 Task: Make in the project ArchTech a sprint 'Service Discovery Sprint'. Create in the project ArchTech a sprint 'Service Discovery Sprint'. Add in the project ArchTech a sprint 'Service Discovery Sprint'
Action: Mouse moved to (170, 45)
Screenshot: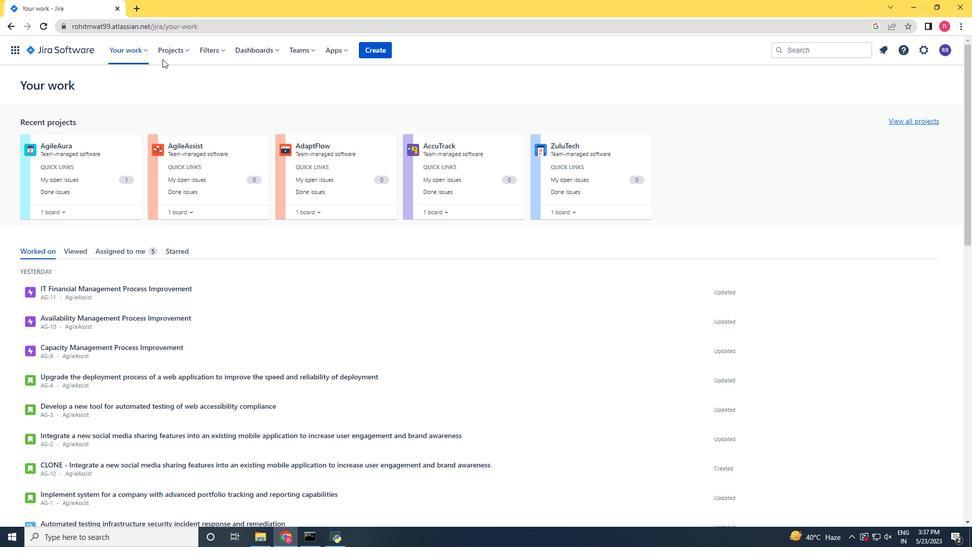 
Action: Mouse pressed left at (170, 45)
Screenshot: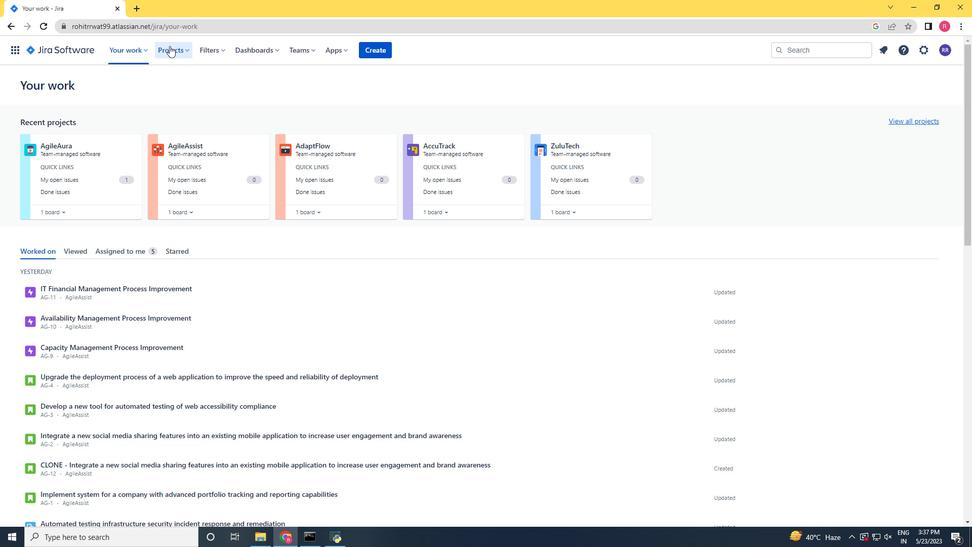 
Action: Mouse moved to (214, 104)
Screenshot: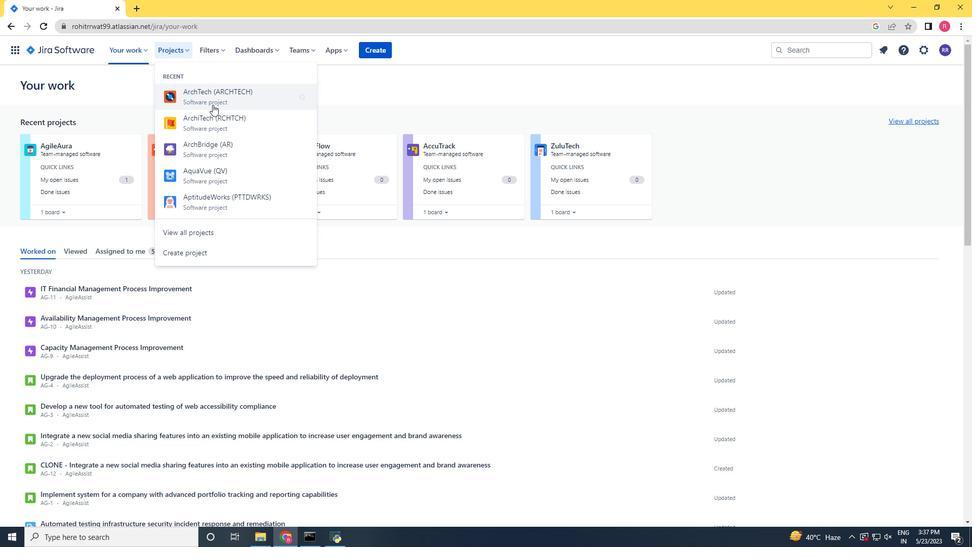 
Action: Mouse pressed left at (214, 104)
Screenshot: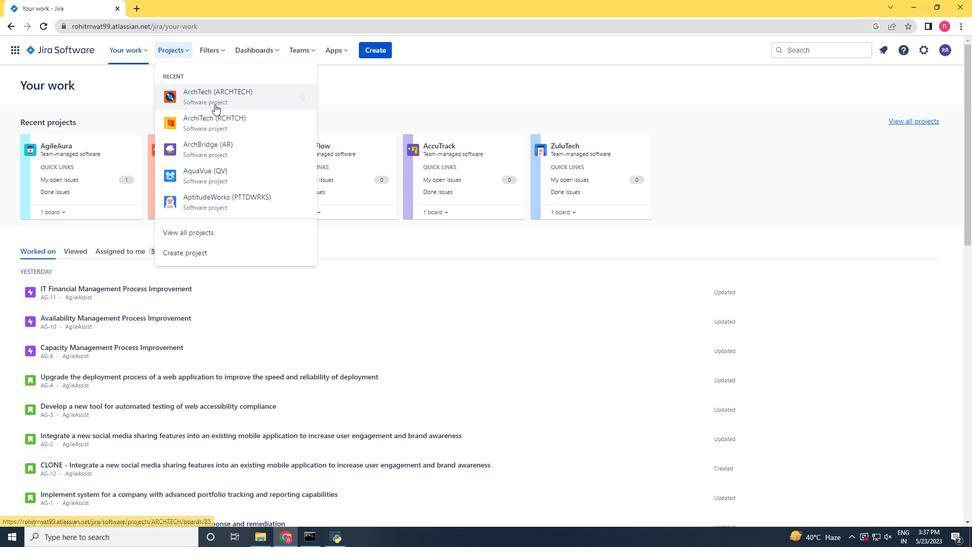 
Action: Mouse moved to (67, 155)
Screenshot: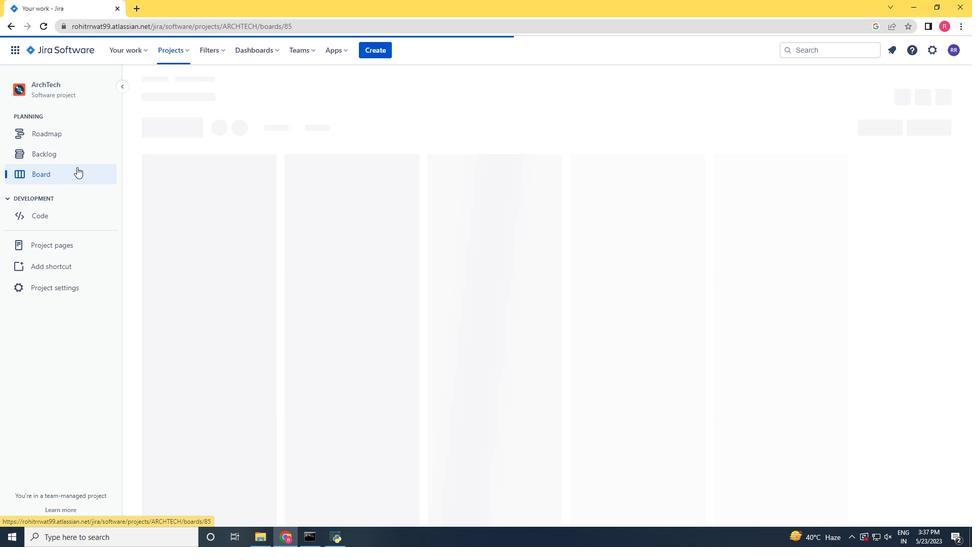 
Action: Mouse pressed left at (67, 155)
Screenshot: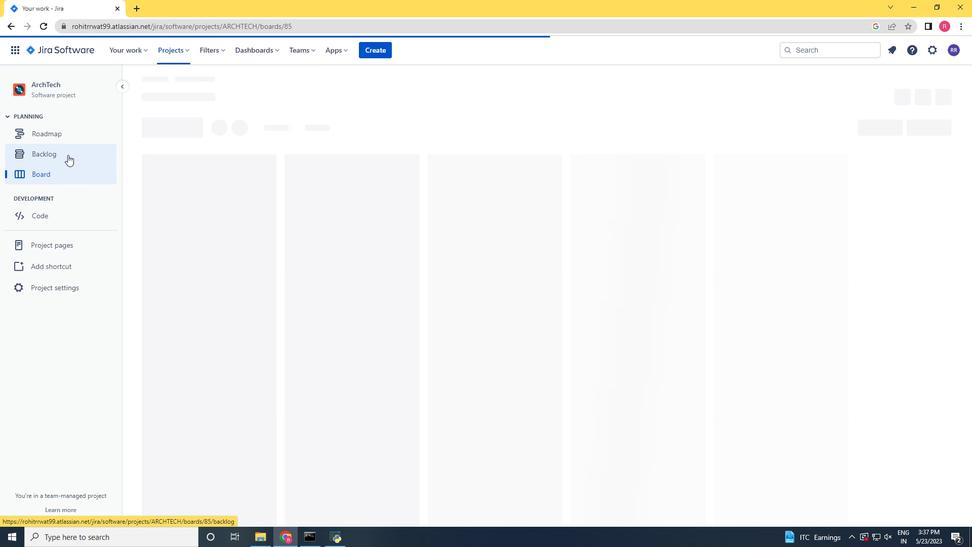 
Action: Mouse moved to (224, 160)
Screenshot: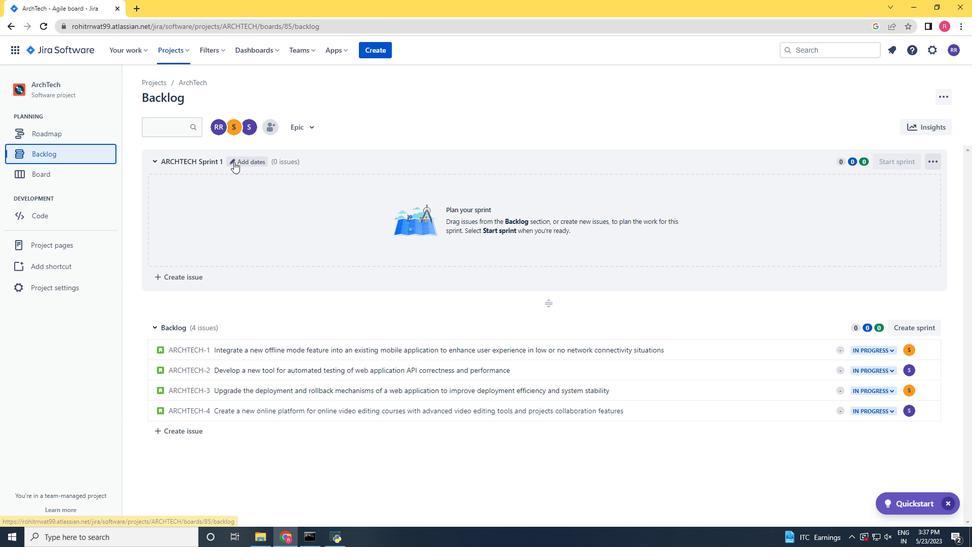 
Action: Mouse pressed left at (224, 160)
Screenshot: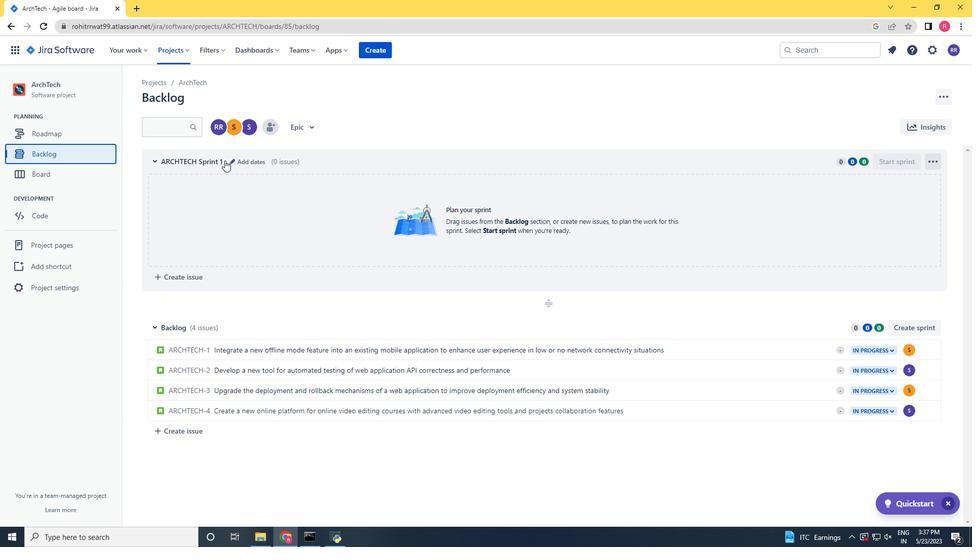 
Action: Mouse moved to (232, 160)
Screenshot: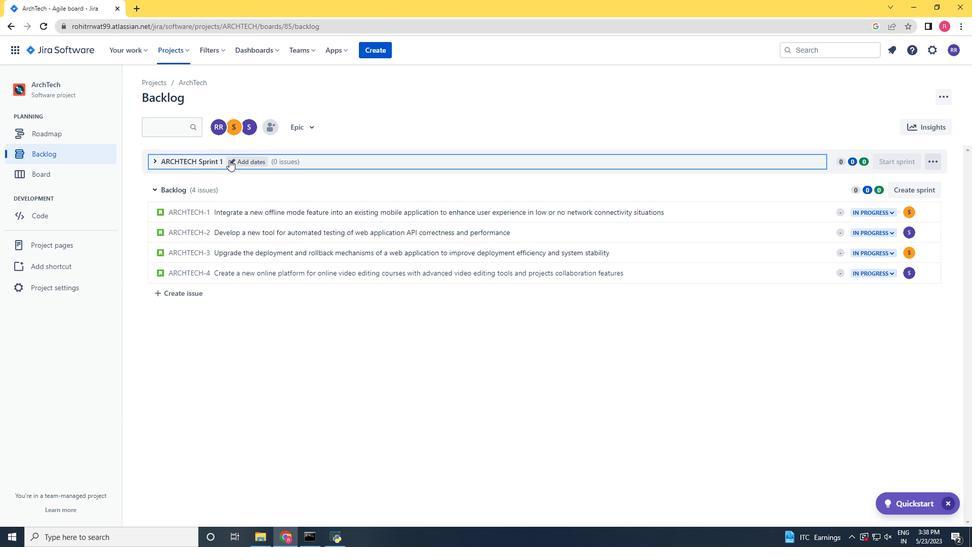 
Action: Mouse pressed left at (232, 160)
Screenshot: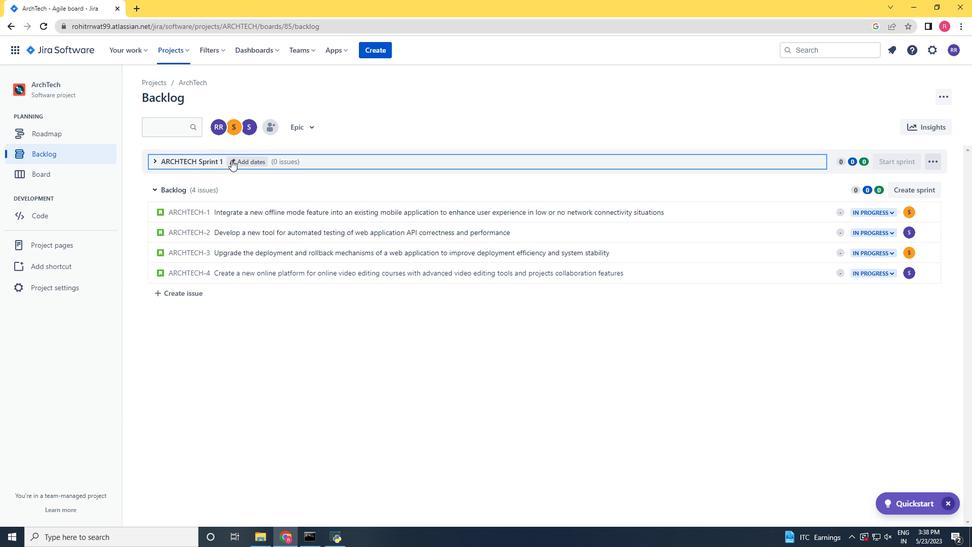 
Action: Mouse moved to (127, 0)
Screenshot: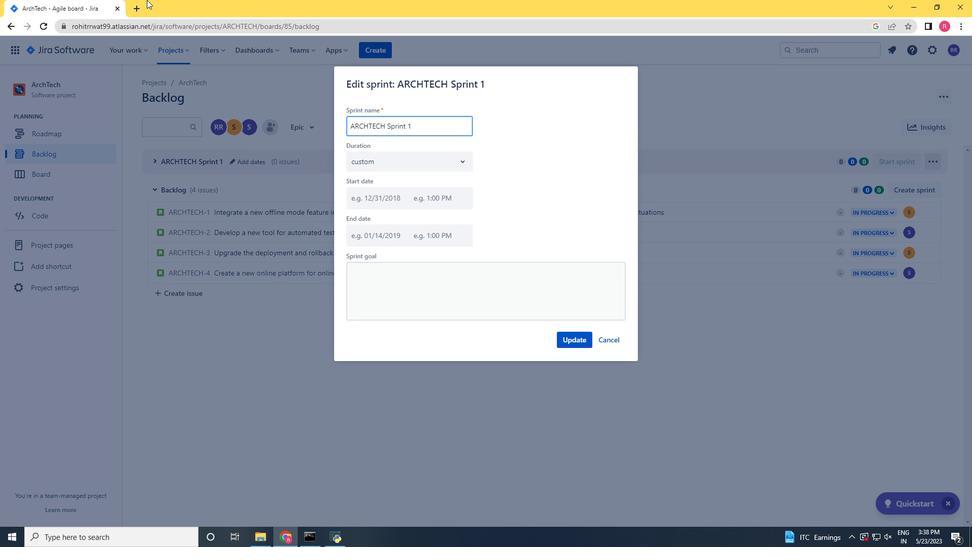 
Action: Key pressed <Key.backspace><Key.backspace><Key.backspace><Key.backspace><Key.backspace><Key.backspace><Key.backspace><Key.backspace><Key.backspace><Key.backspace><Key.backspace><Key.backspace><Key.backspace><Key.backspace><Key.backspace><Key.backspace><Key.backspace><Key.backspace><Key.backspace><Key.backspace><Key.backspace><Key.backspace><Key.backspace><Key.backspace><Key.backspace><Key.backspace><Key.backspace><Key.backspace><Key.backspace><Key.backspace><Key.backspace><Key.backspace><Key.backspace><Key.backspace><Key.backspace><Key.backspace><Key.backspace><Key.backspace><Key.backspace><Key.backspace><Key.backspace><Key.backspace><Key.backspace><Key.backspace><Key.backspace><Key.backspace><Key.backspace><Key.backspace><Key.shift><Key.shift><Key.shift>Service<Key.space><Key.shift><Key.shift><Key.shift><Key.shift><Key.shift><Key.shift><Key.shift><Key.shift><Key.shift><Key.shift><Key.shift>Discoc<Key.backspace>very<Key.space><Key.shift>Sprint<Key.enter>
Screenshot: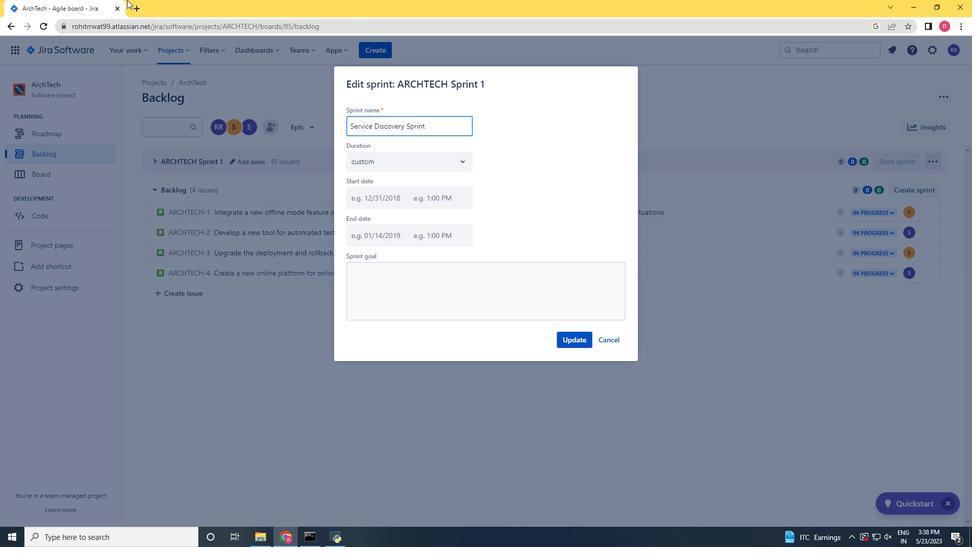 
Action: Mouse moved to (911, 196)
Screenshot: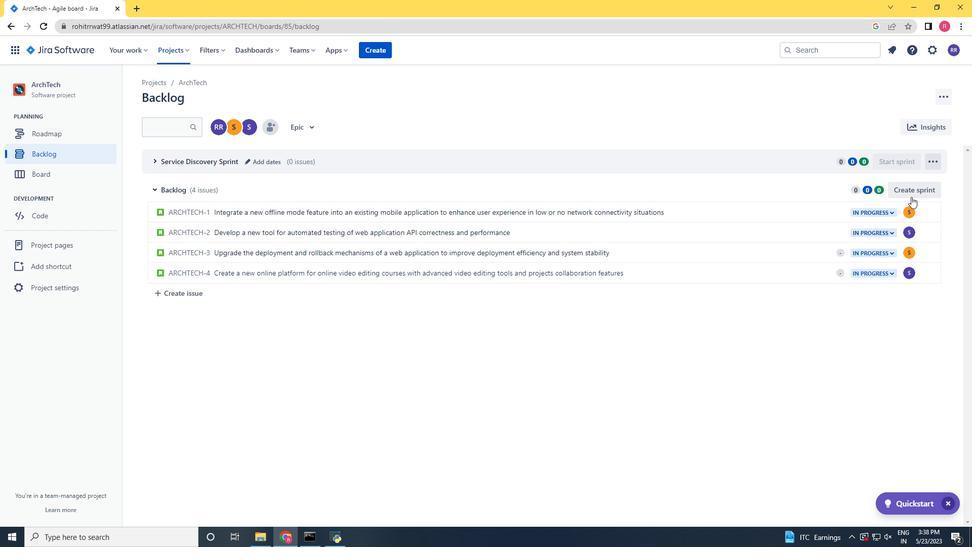 
Action: Mouse pressed left at (911, 196)
Screenshot: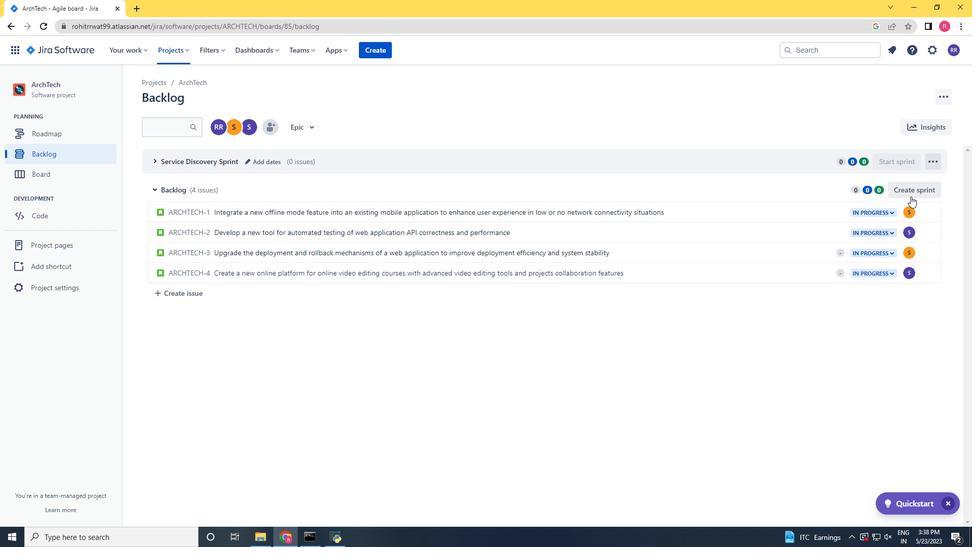 
Action: Mouse moved to (249, 191)
Screenshot: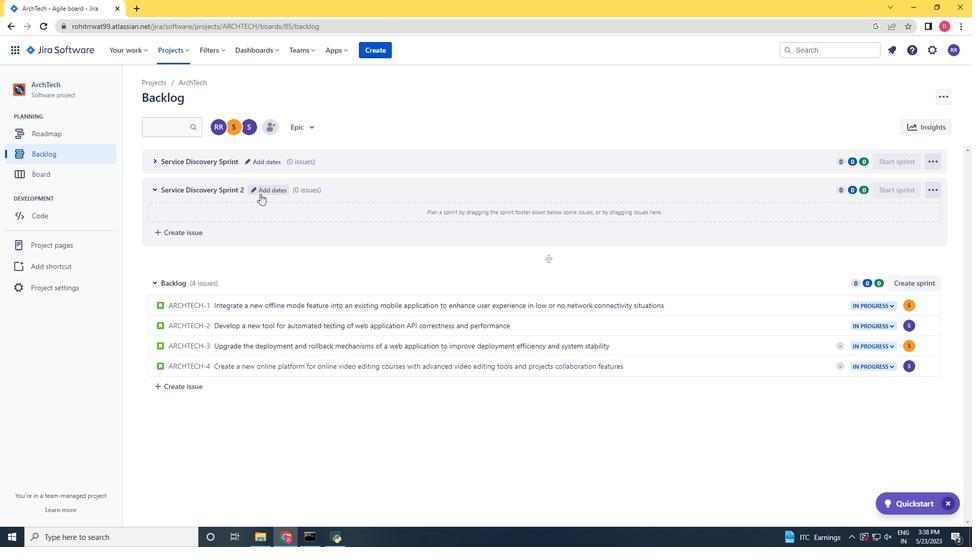 
Action: Mouse pressed left at (249, 191)
Screenshot: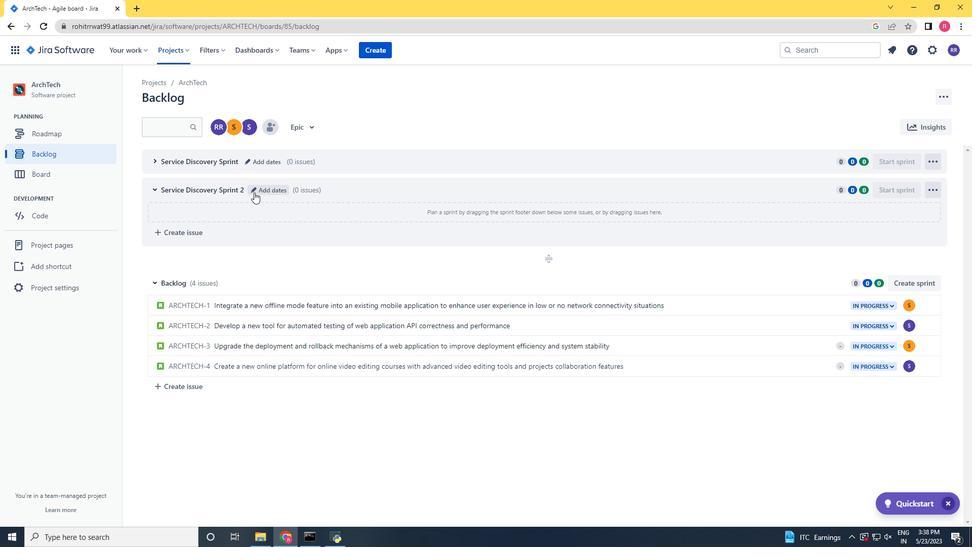 
Action: Key pressed <Key.backspace><Key.backspace><Key.backspace><Key.backspace><Key.backspace><Key.backspace><Key.backspace><Key.backspace><Key.backspace><Key.backspace><Key.backspace><Key.backspace><Key.backspace><Key.backspace><Key.backspace><Key.backspace><Key.backspace><Key.backspace><Key.backspace><Key.backspace><Key.backspace><Key.backspace><Key.backspace><Key.backspace><Key.backspace><Key.backspace><Key.backspace><Key.backspace><Key.backspace><Key.backspace><Key.backspace><Key.backspace><Key.backspace><Key.backspace><Key.backspace><Key.backspace><Key.backspace><Key.backspace><Key.backspace><Key.backspace><Key.shift>Service<Key.space><Key.shift>de<Key.backspace><Key.backspace><Key.shift>De<Key.backspace>iscovery<Key.space><Key.shift>Sprint<Key.enter><Key.enter>
Screenshot: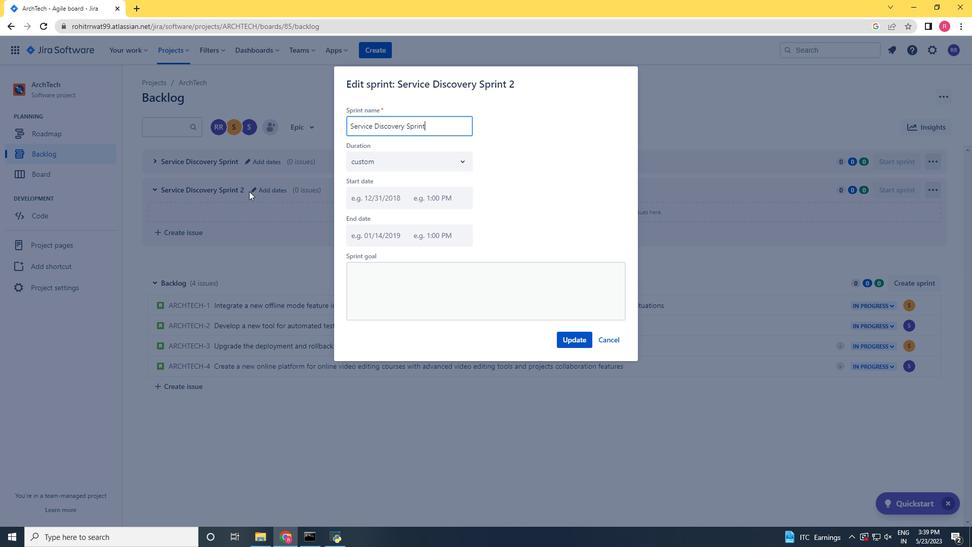 
Action: Mouse moved to (897, 283)
Screenshot: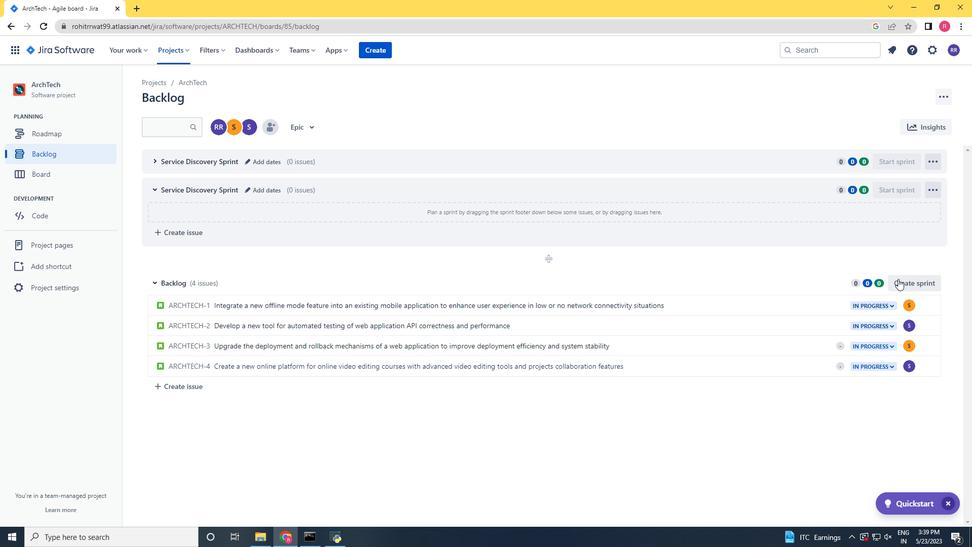 
Action: Mouse pressed left at (897, 283)
Screenshot: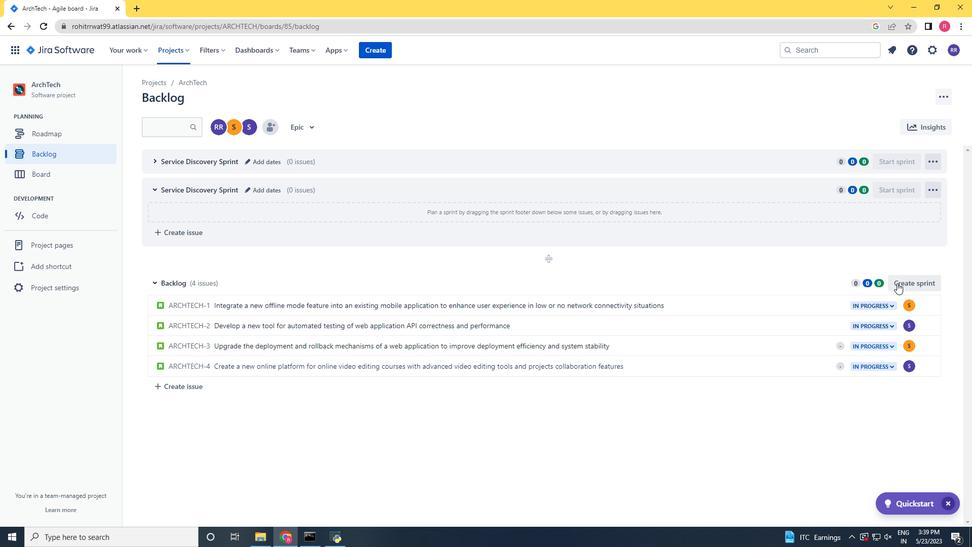 
Action: Mouse moved to (253, 287)
Screenshot: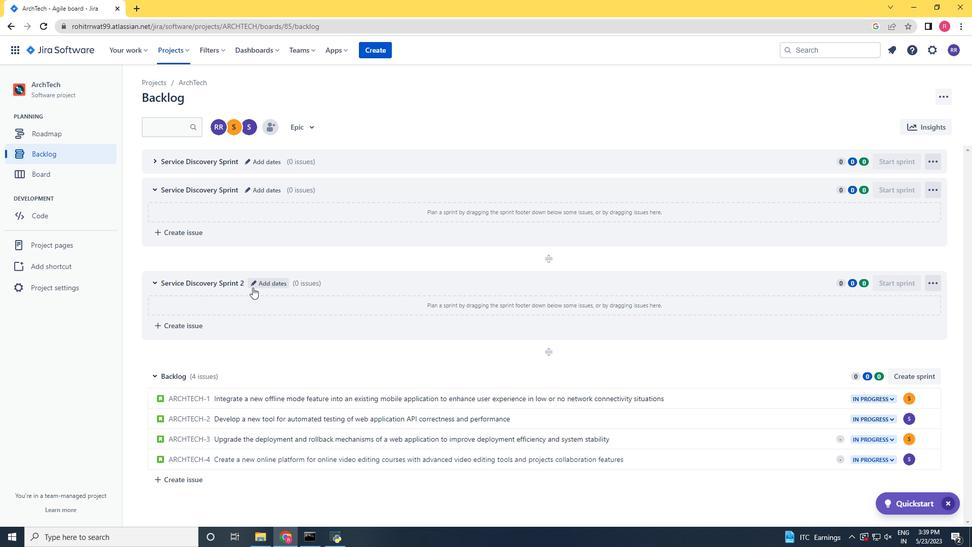 
Action: Mouse pressed left at (253, 287)
Screenshot: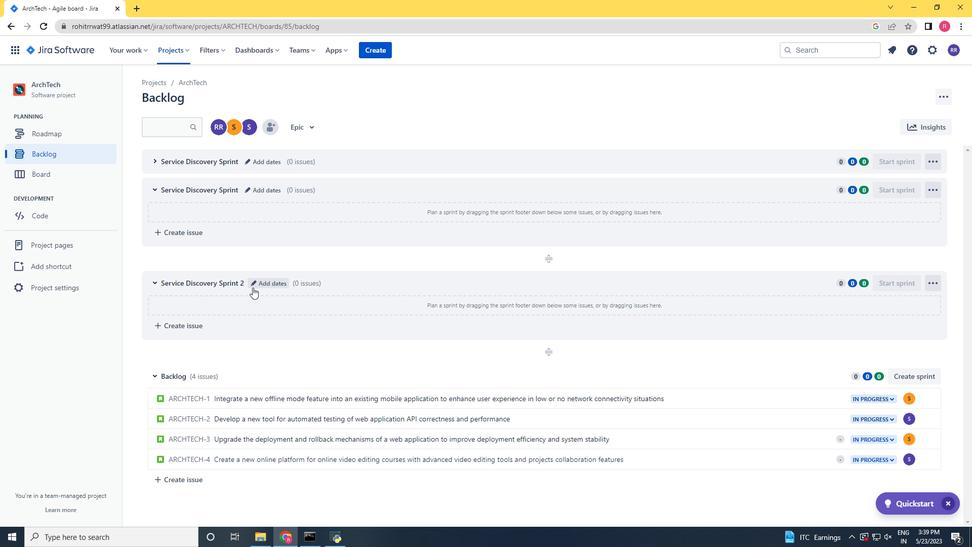 
Action: Key pressed <Key.backspace><Key.backspace><Key.backspace><Key.backspace><Key.backspace><Key.backspace><Key.backspace><Key.backspace><Key.backspace><Key.backspace><Key.backspace><Key.backspace><Key.backspace><Key.backspace><Key.backspace><Key.backspace><Key.backspace><Key.backspace><Key.backspace><Key.backspace><Key.backspace><Key.backspace><Key.backspace><Key.backspace><Key.backspace><Key.backspace><Key.backspace><Key.backspace><Key.backspace><Key.backspace><Key.backspace><Key.backspace><Key.backspace><Key.backspace><Key.backspace><Key.backspace><Key.backspace><Key.backspace><Key.backspace><Key.backspace><Key.backspace><Key.backspace><Key.backspace><Key.shift><Key.shift><Key.shift><Key.shift><Key.shift>Service<Key.space><Key.shift>d<Key.shift>s<Key.backspace><Key.backspace><Key.shift>Discovery<Key.space><Key.shift>Sprint<Key.enter>
Screenshot: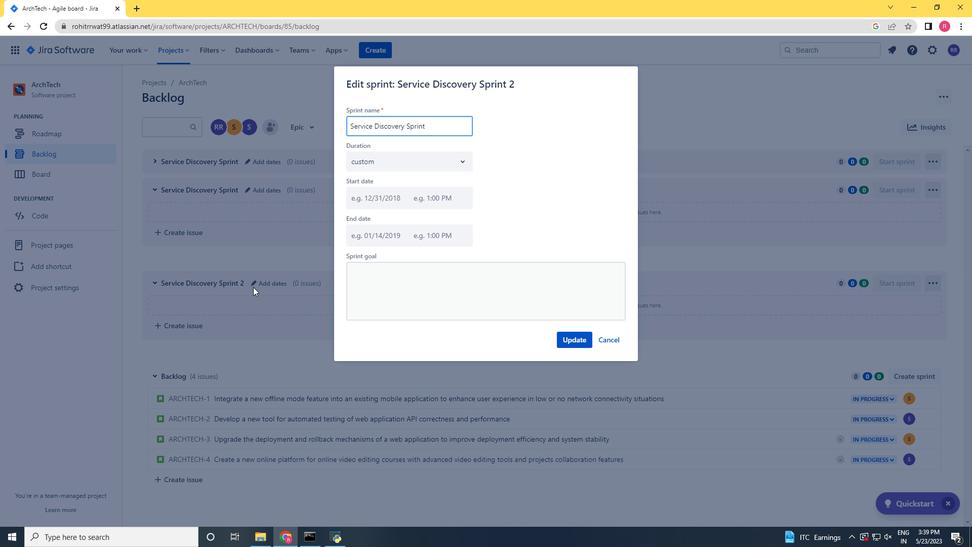 
